 Task: Show the media title on the video start at the center position.
Action: Mouse moved to (134, 17)
Screenshot: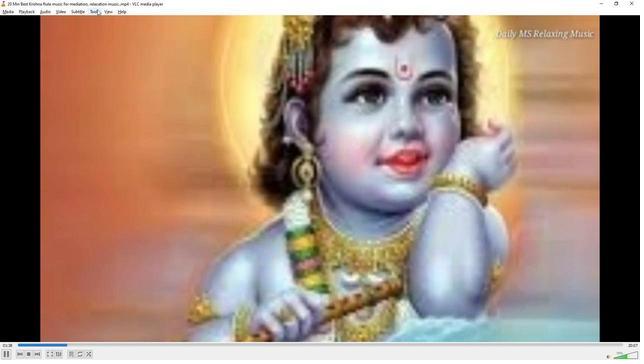 
Action: Mouse pressed left at (134, 17)
Screenshot: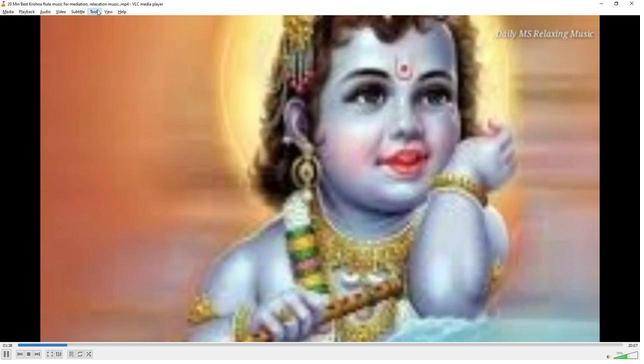 
Action: Mouse moved to (143, 93)
Screenshot: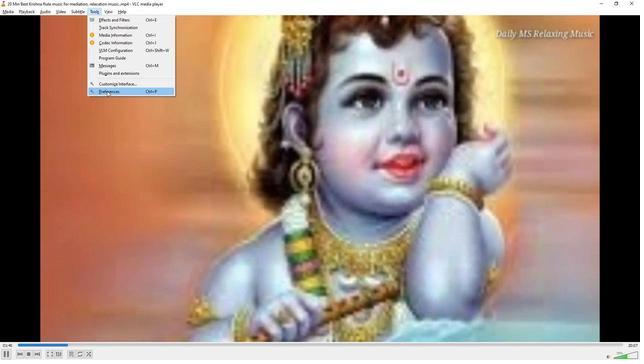
Action: Mouse pressed left at (143, 93)
Screenshot: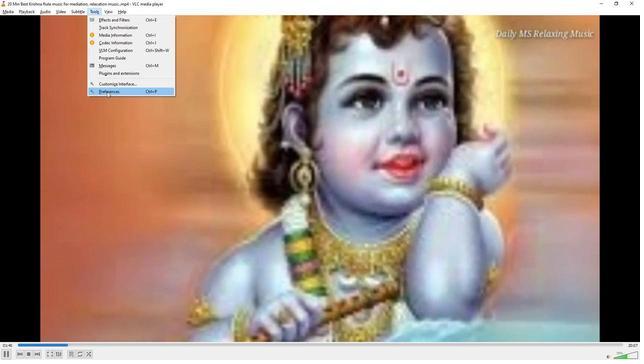 
Action: Mouse moved to (309, 70)
Screenshot: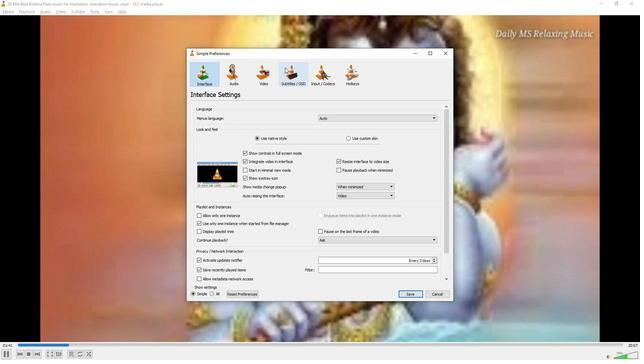 
Action: Mouse pressed left at (309, 70)
Screenshot: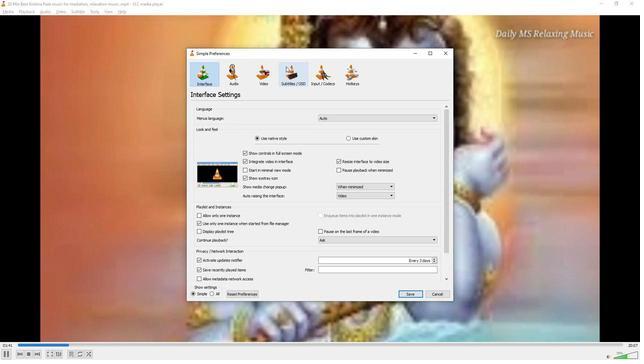
Action: Mouse moved to (409, 122)
Screenshot: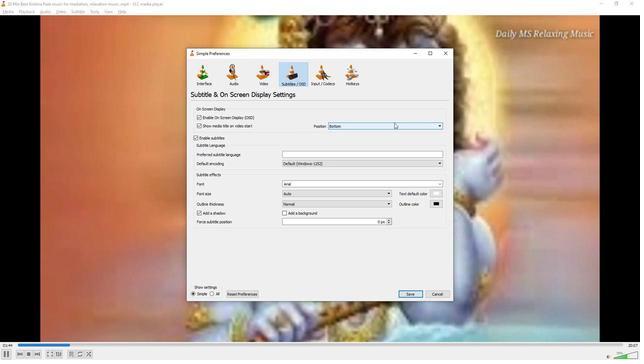 
Action: Mouse pressed left at (409, 122)
Screenshot: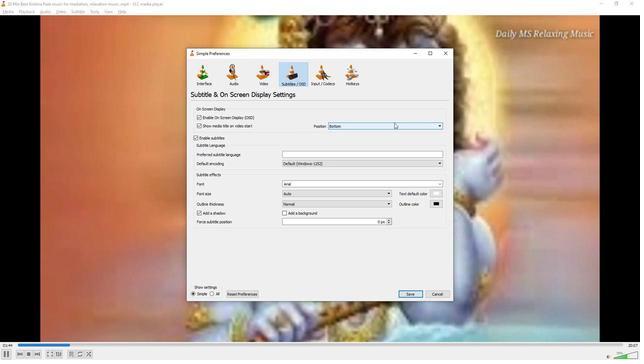 
Action: Mouse moved to (398, 131)
Screenshot: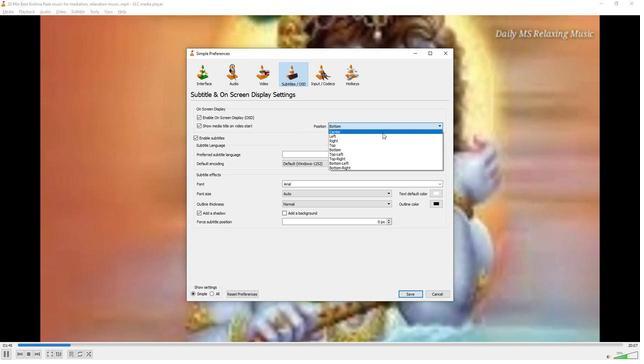 
Action: Mouse pressed left at (398, 131)
Screenshot: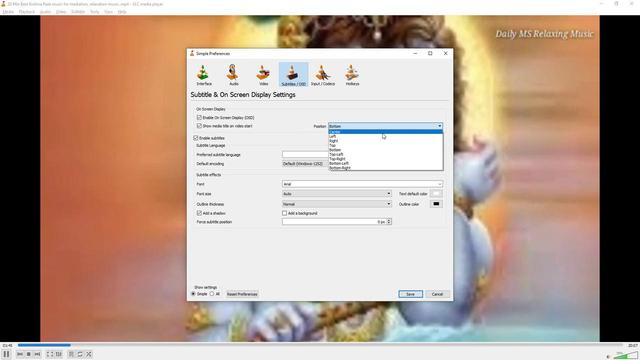 
Action: Mouse moved to (341, 145)
Screenshot: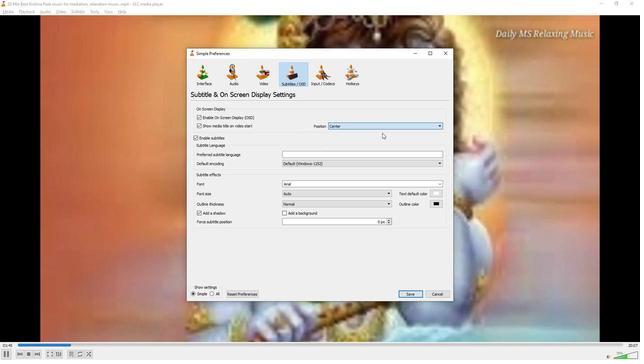 
